 Task: Create a due date automation trigger when advanced on, on the wednesday after a card is due add checklist without checklist at 11:00 AM.
Action: Mouse moved to (946, 76)
Screenshot: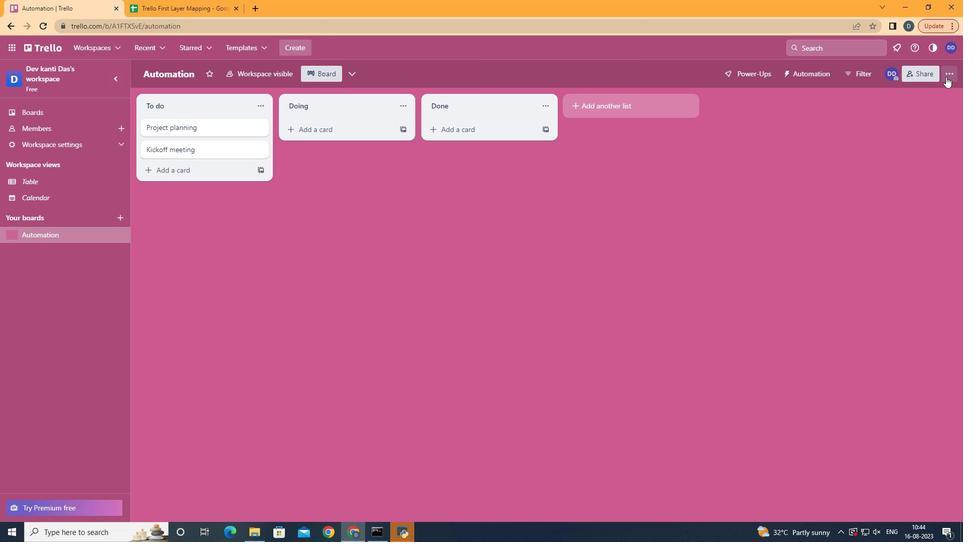 
Action: Mouse pressed left at (946, 76)
Screenshot: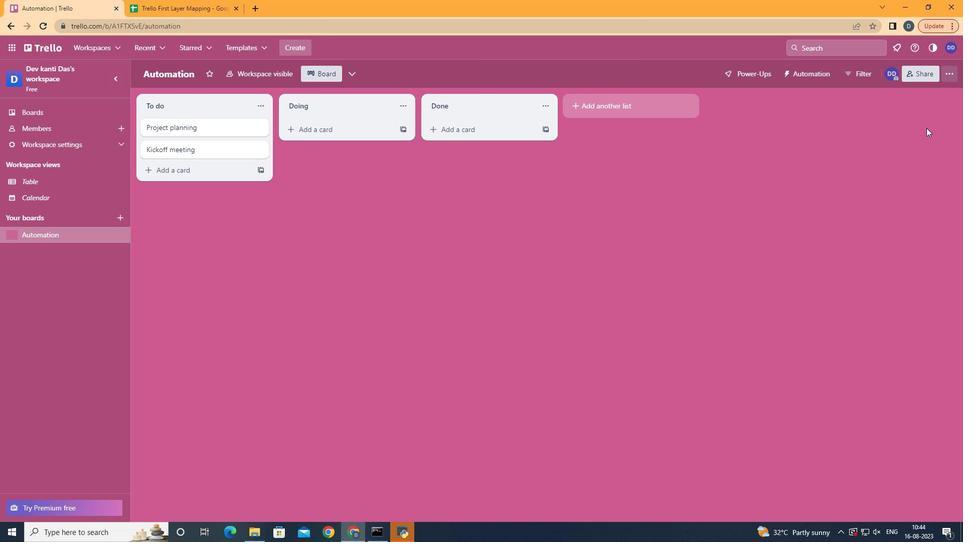 
Action: Mouse moved to (878, 211)
Screenshot: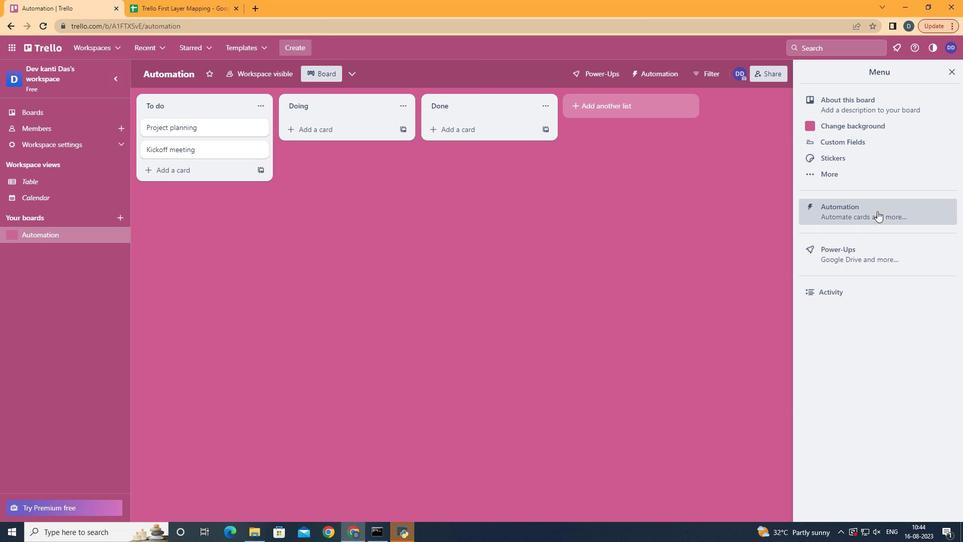 
Action: Mouse pressed left at (878, 211)
Screenshot: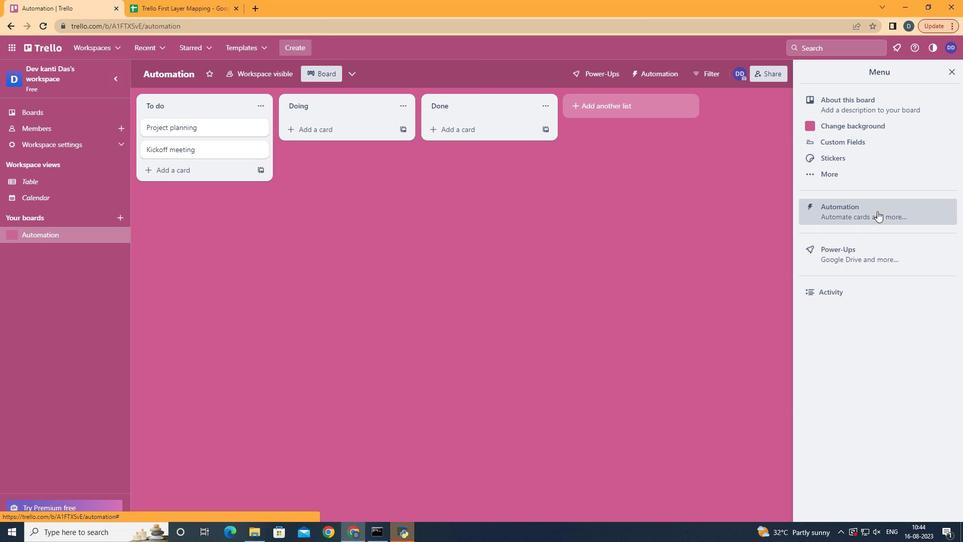 
Action: Mouse moved to (177, 204)
Screenshot: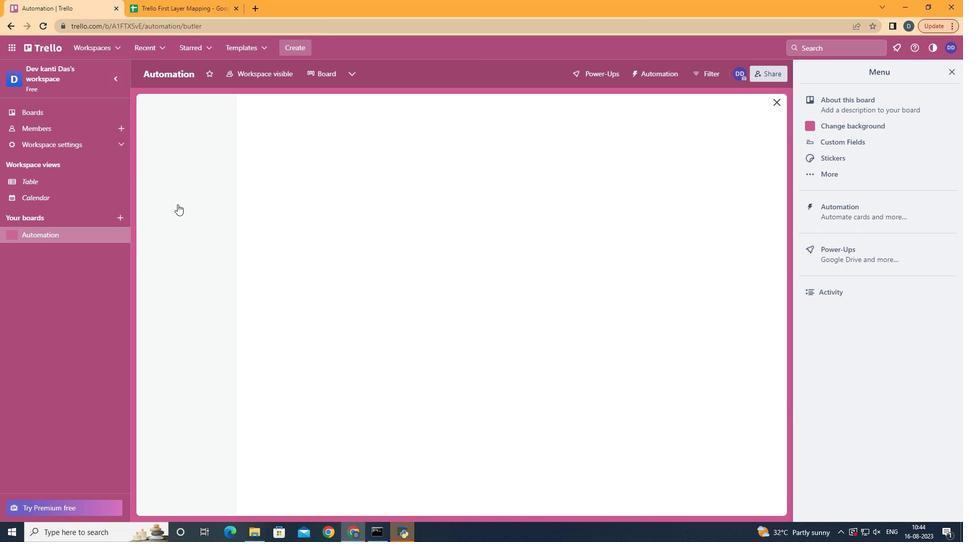 
Action: Mouse pressed left at (177, 204)
Screenshot: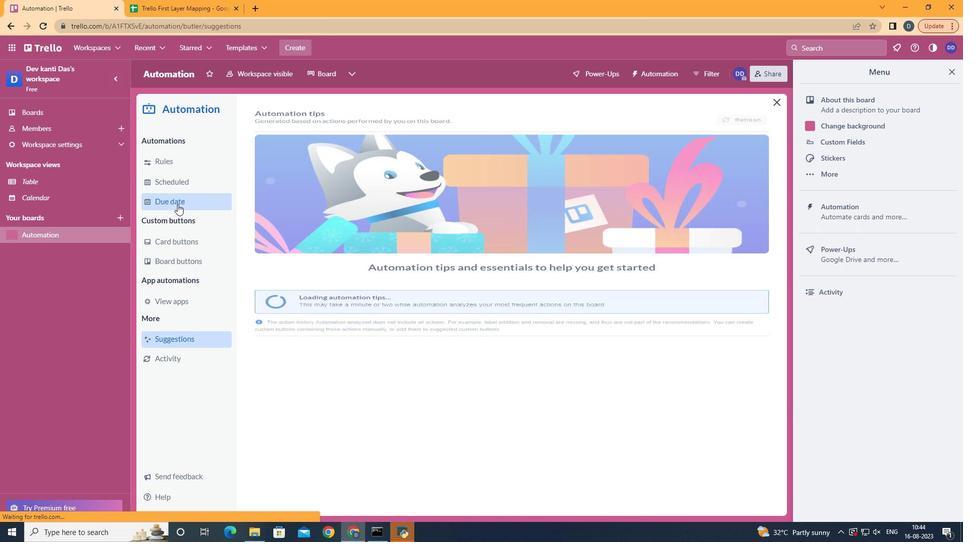 
Action: Mouse moved to (696, 120)
Screenshot: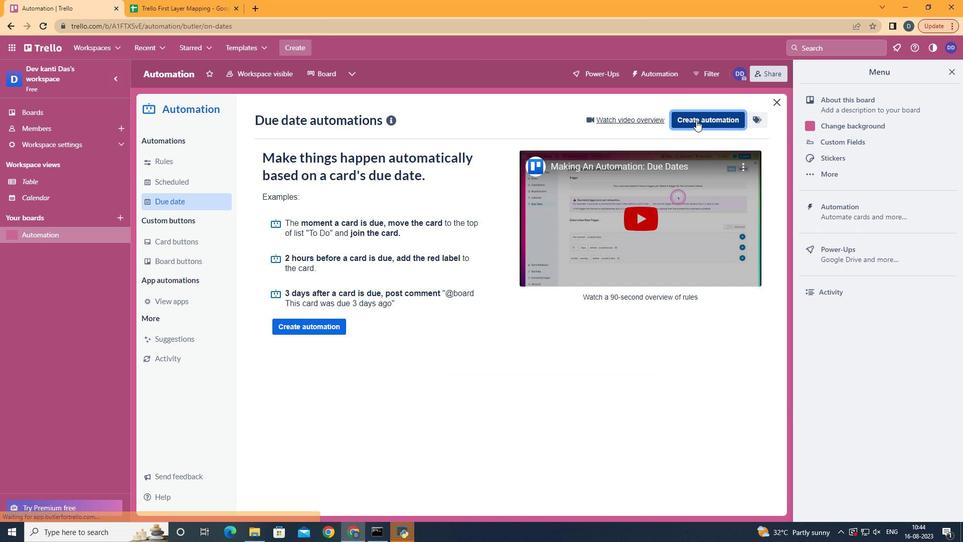 
Action: Mouse pressed left at (696, 120)
Screenshot: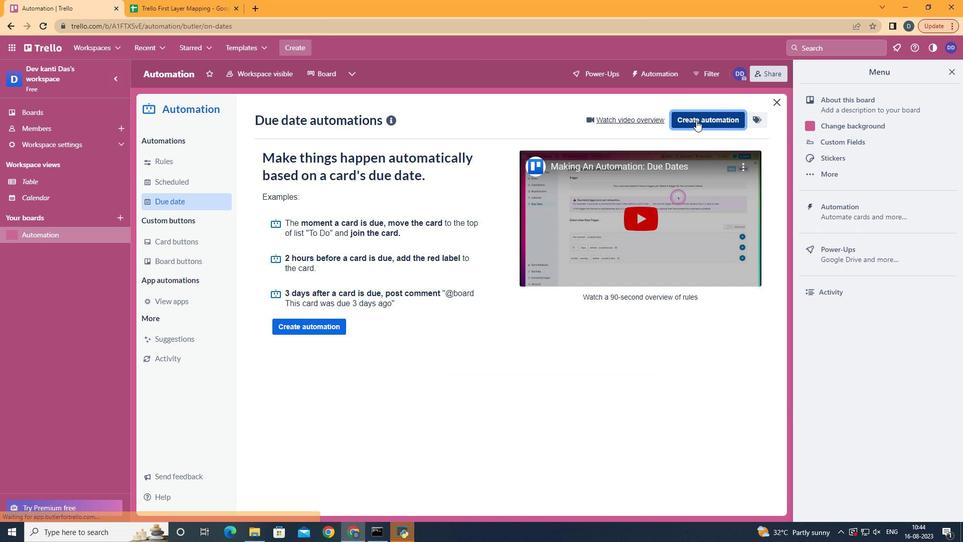 
Action: Mouse moved to (520, 214)
Screenshot: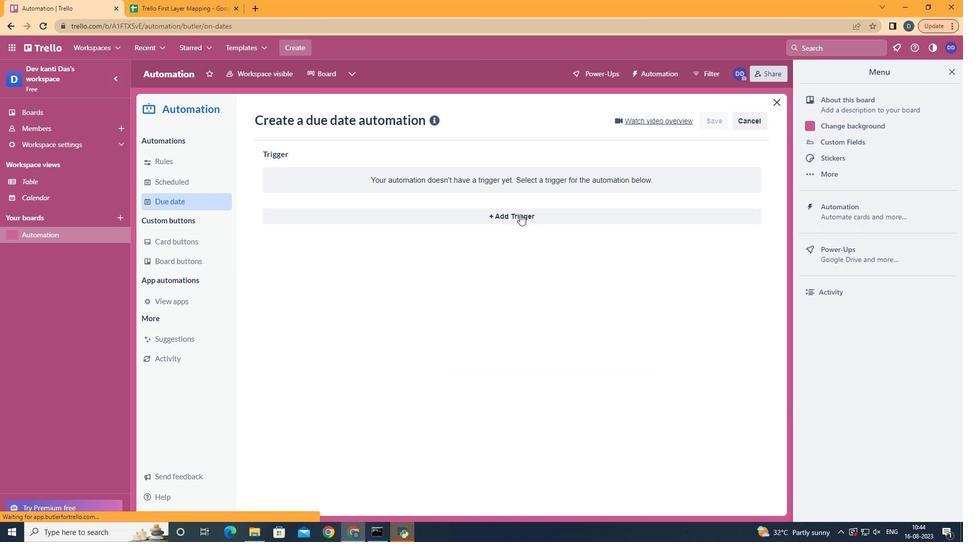 
Action: Mouse pressed left at (520, 214)
Screenshot: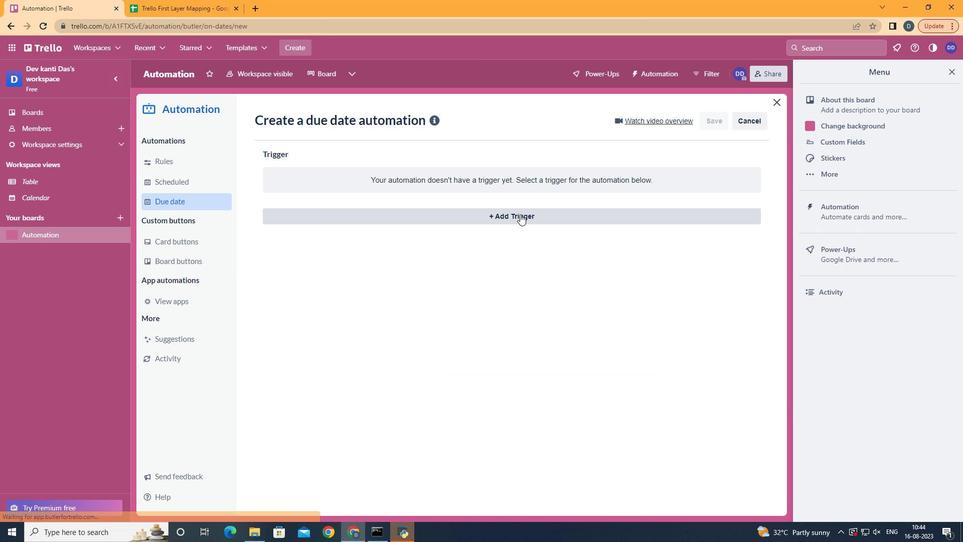 
Action: Mouse moved to (325, 303)
Screenshot: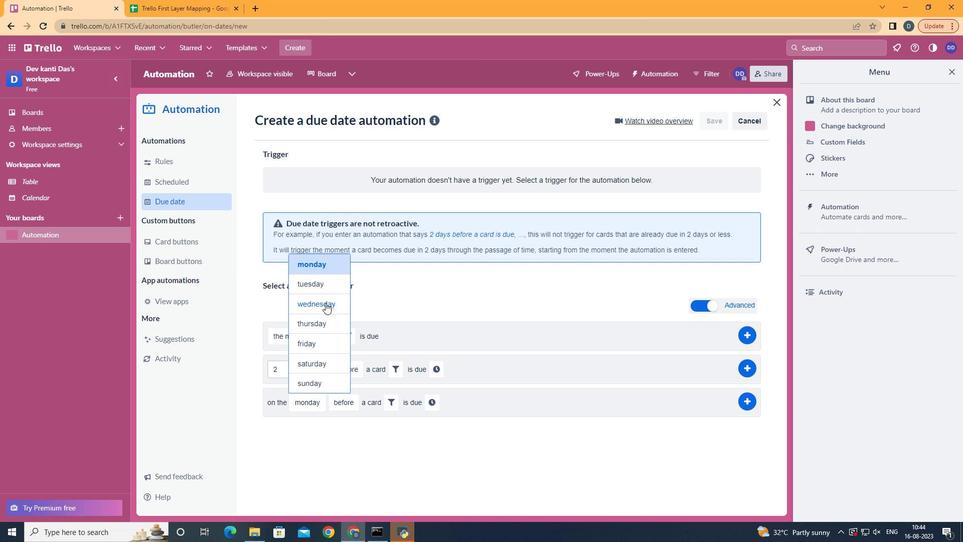 
Action: Mouse pressed left at (325, 303)
Screenshot: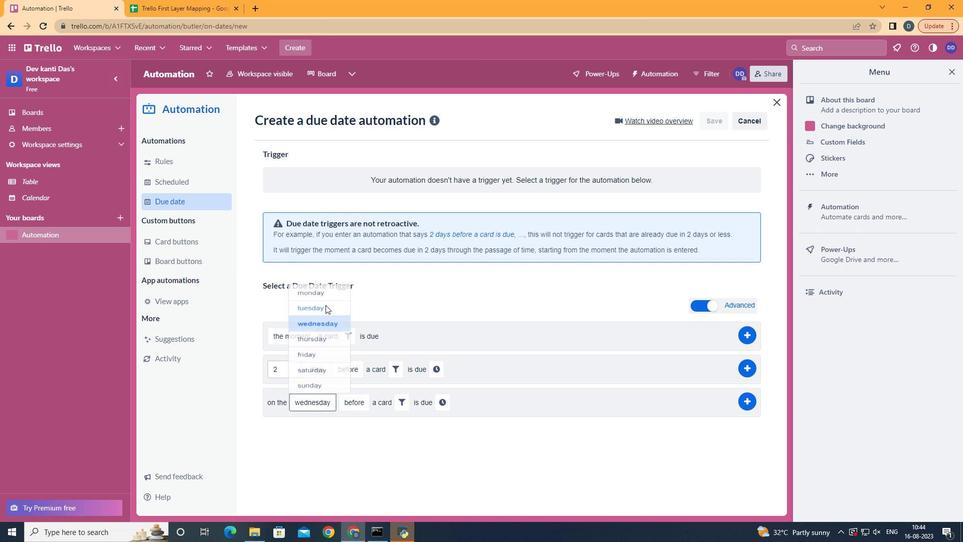 
Action: Mouse moved to (361, 433)
Screenshot: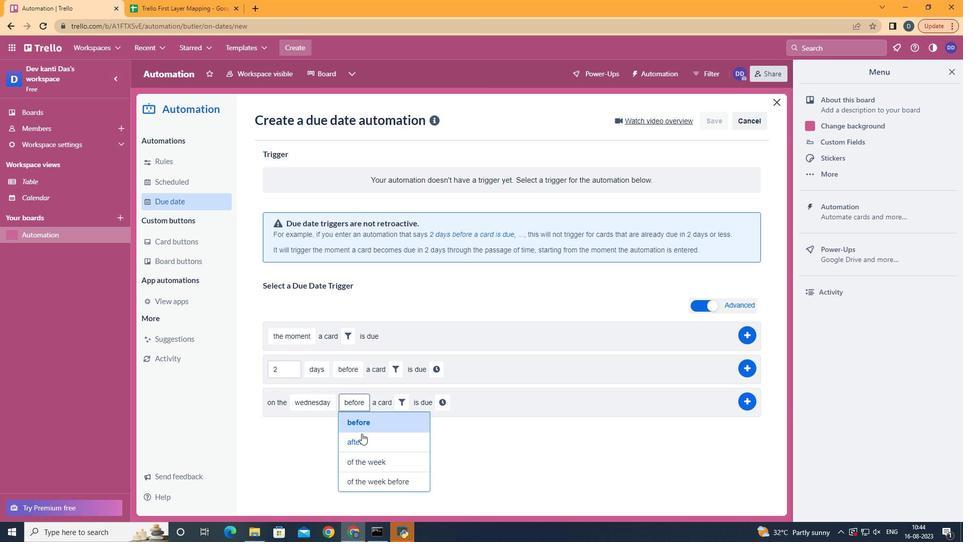 
Action: Mouse pressed left at (361, 433)
Screenshot: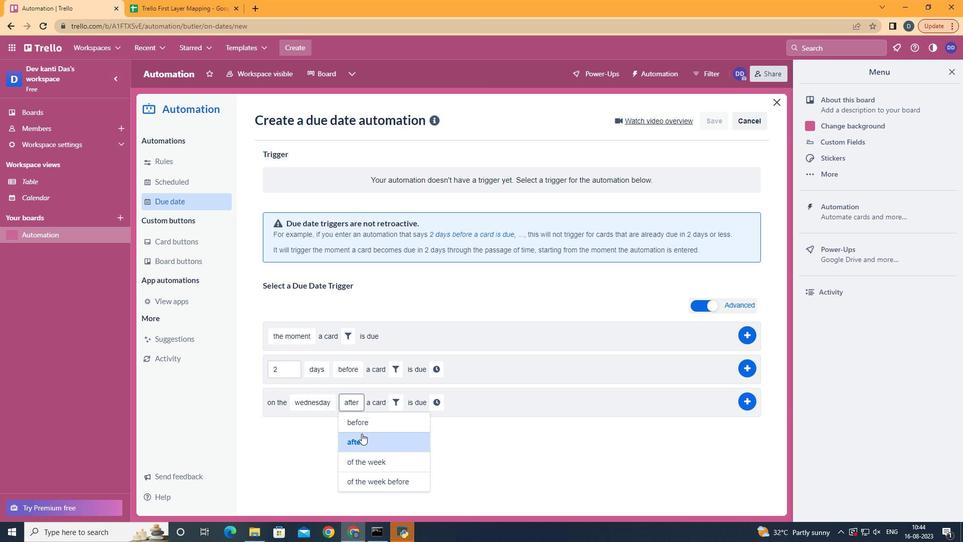 
Action: Mouse moved to (398, 404)
Screenshot: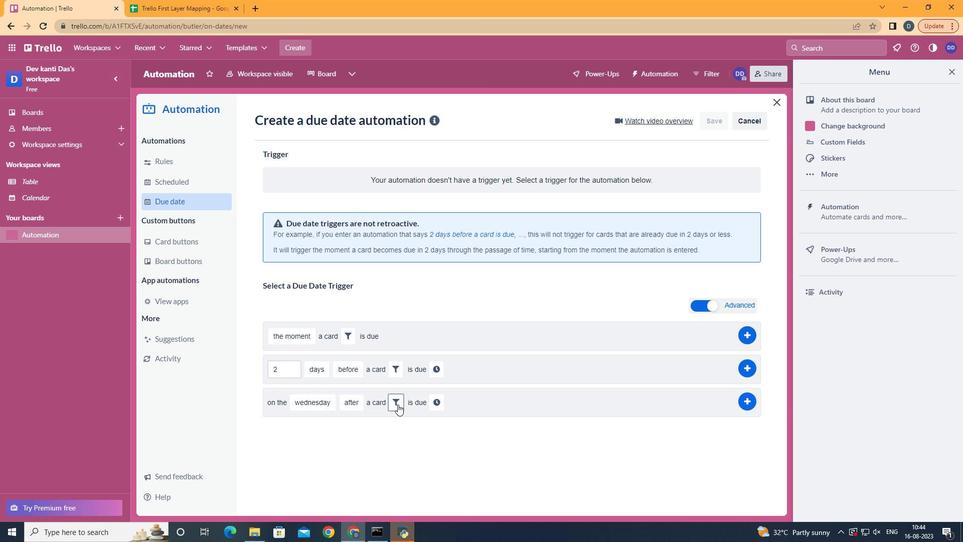 
Action: Mouse pressed left at (398, 404)
Screenshot: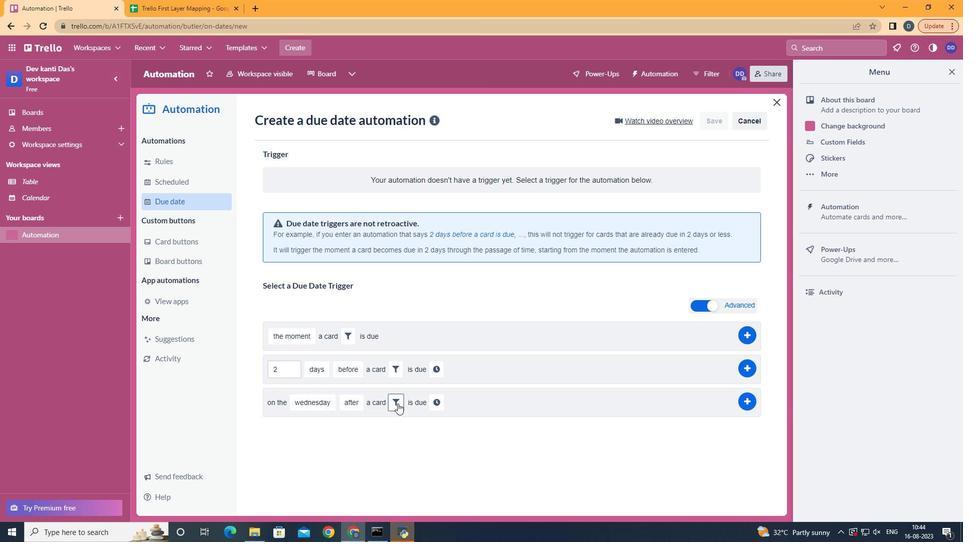 
Action: Mouse moved to (488, 435)
Screenshot: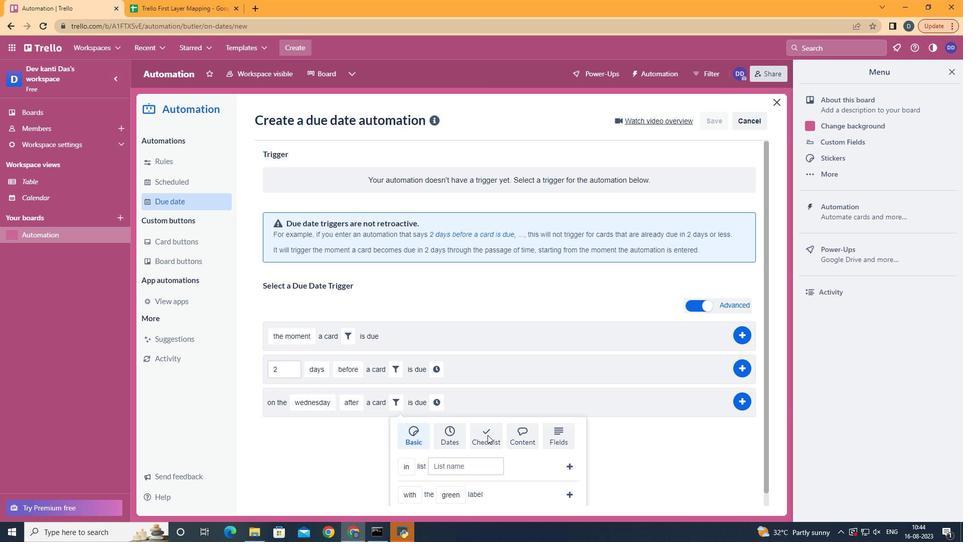 
Action: Mouse pressed left at (488, 435)
Screenshot: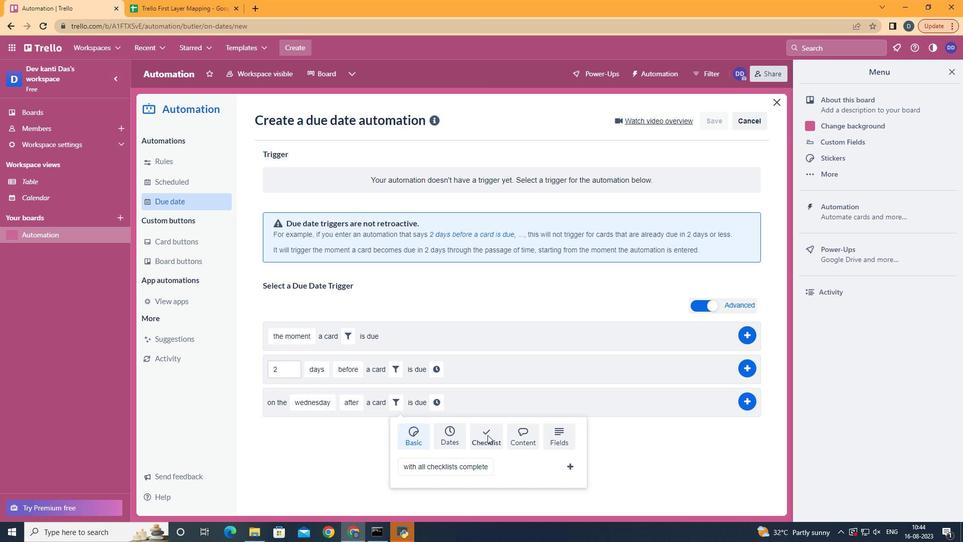 
Action: Mouse moved to (454, 448)
Screenshot: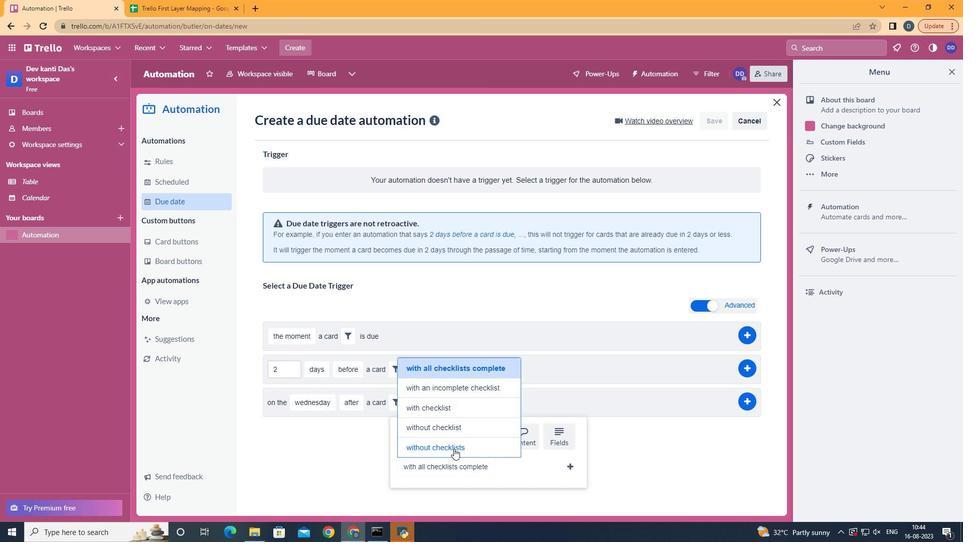 
Action: Mouse pressed left at (454, 448)
Screenshot: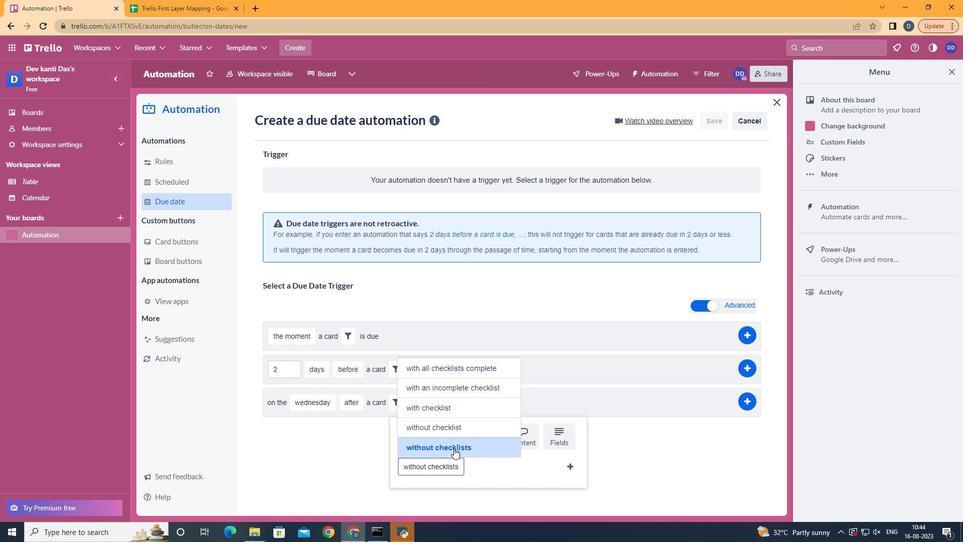 
Action: Mouse moved to (573, 461)
Screenshot: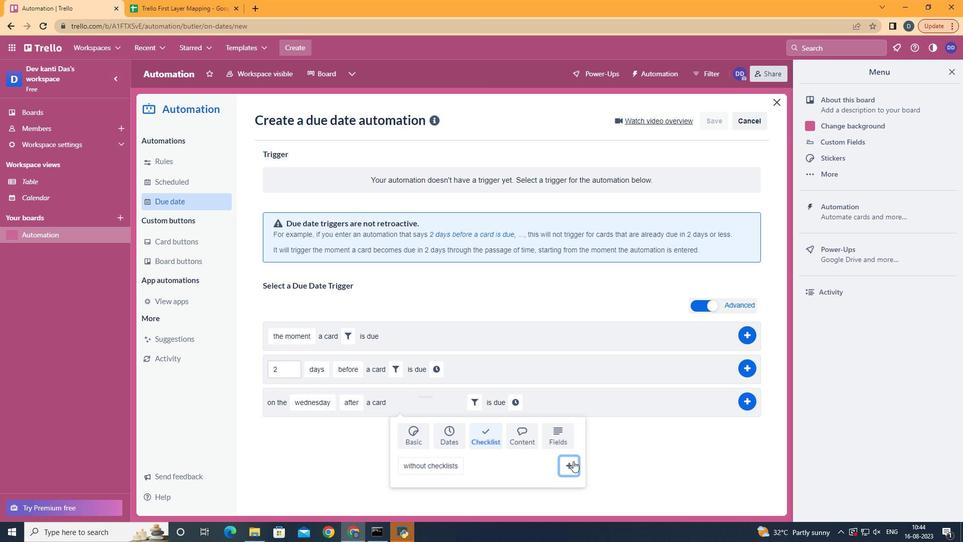 
Action: Mouse pressed left at (573, 461)
Screenshot: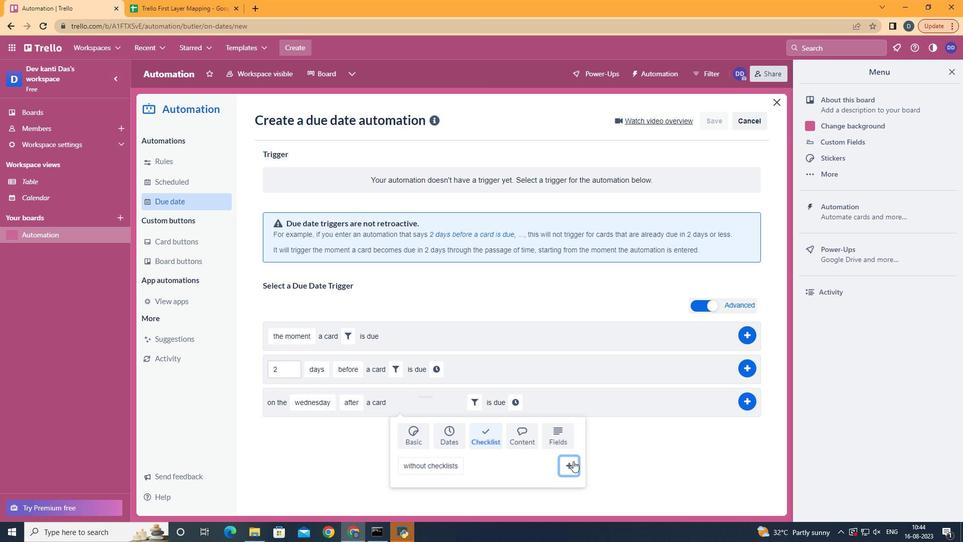 
Action: Mouse moved to (524, 403)
Screenshot: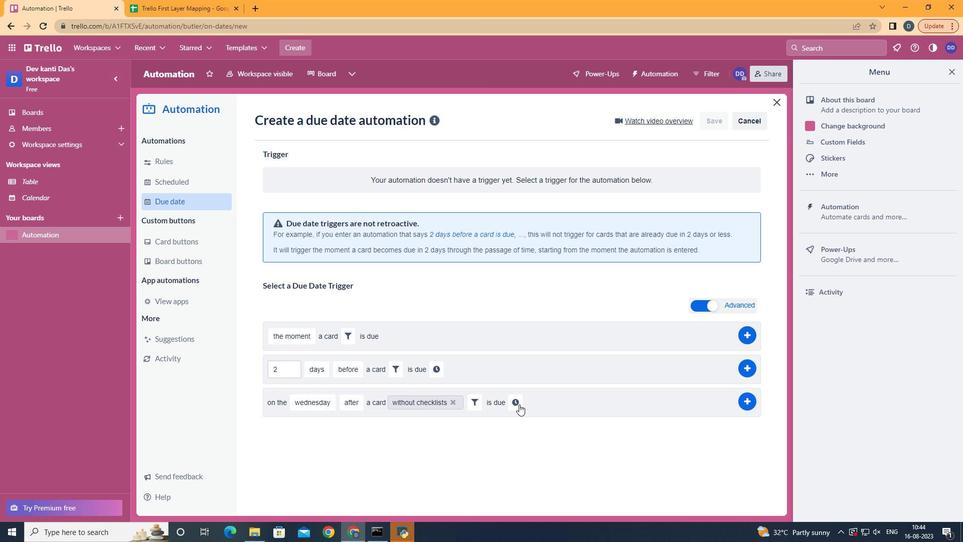
Action: Mouse pressed left at (524, 403)
Screenshot: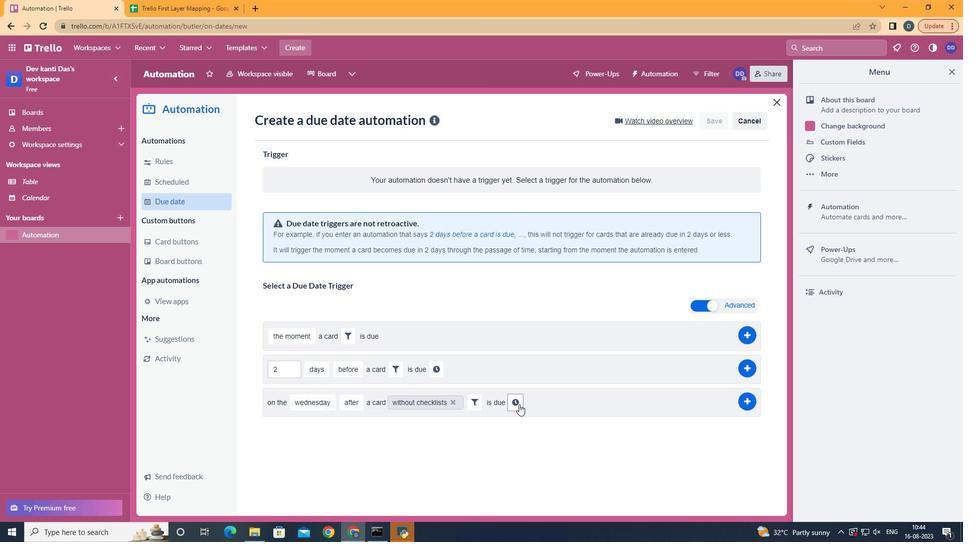 
Action: Mouse moved to (520, 406)
Screenshot: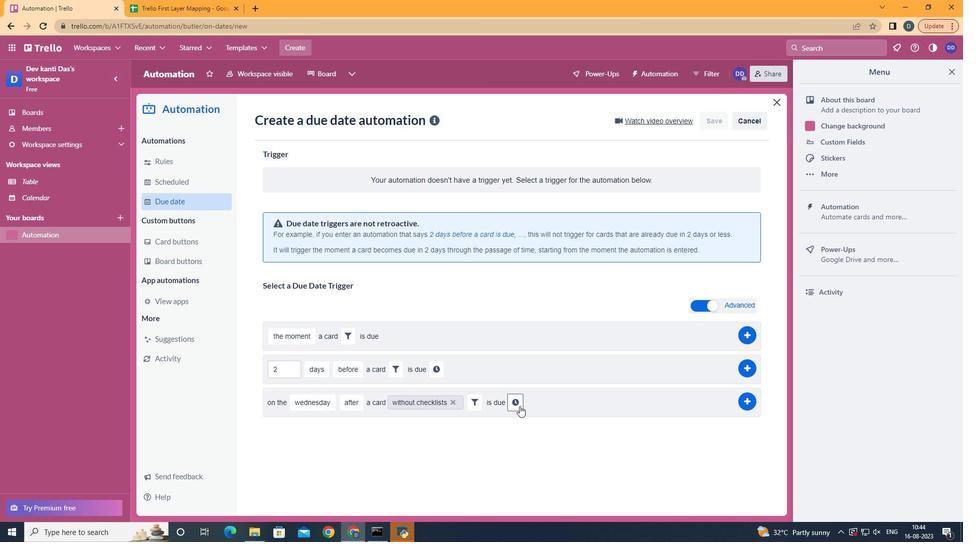 
Action: Mouse pressed left at (520, 406)
Screenshot: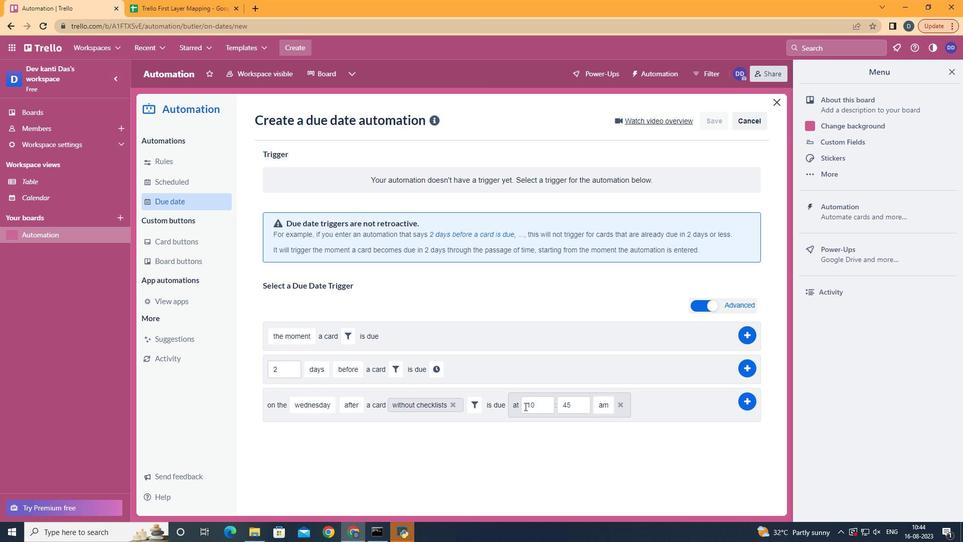 
Action: Mouse moved to (545, 405)
Screenshot: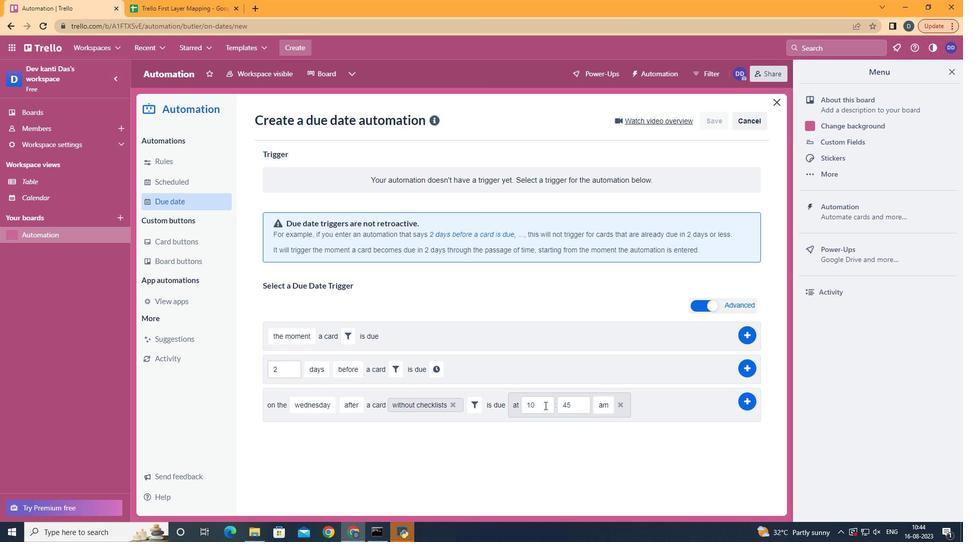 
Action: Mouse pressed left at (545, 405)
Screenshot: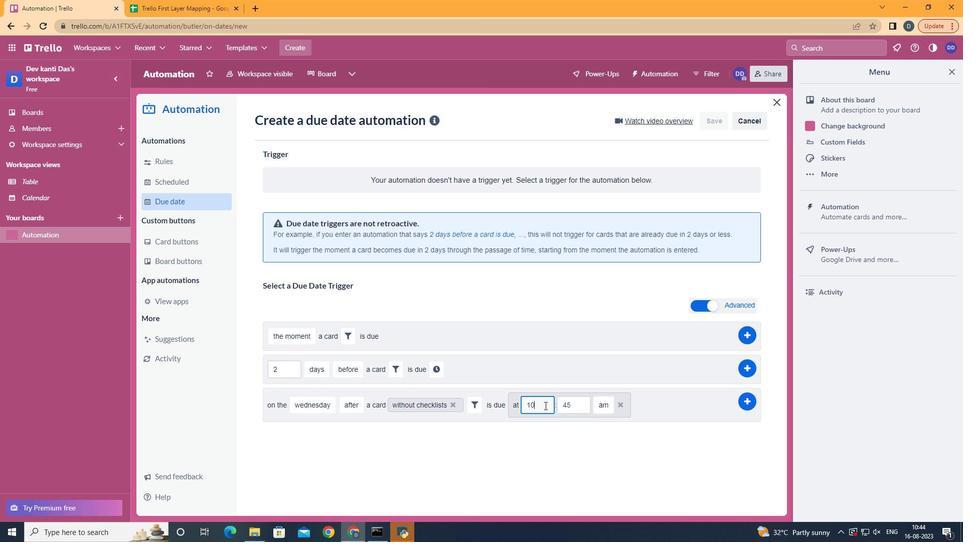 
Action: Mouse moved to (545, 405)
Screenshot: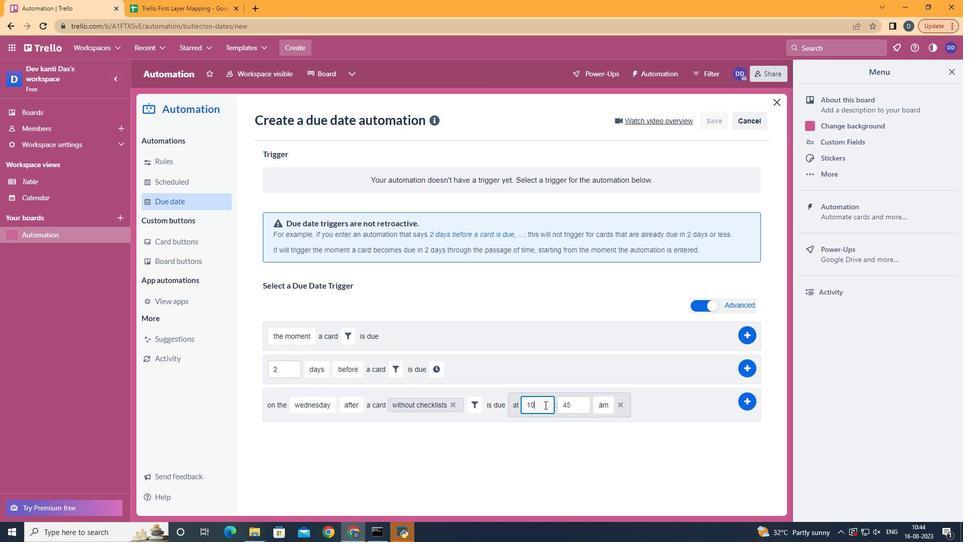 
Action: Key pressed <Key.backspace>1
Screenshot: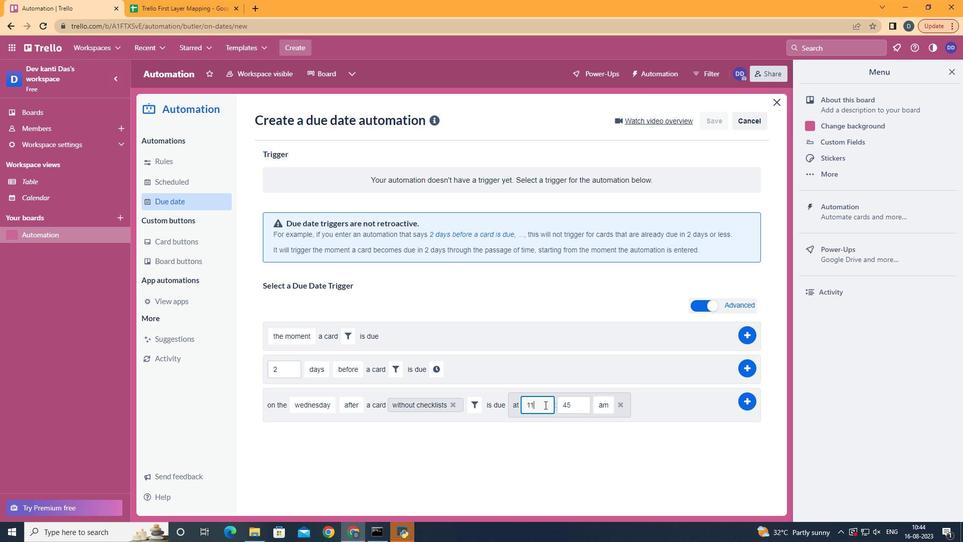 
Action: Mouse moved to (592, 401)
Screenshot: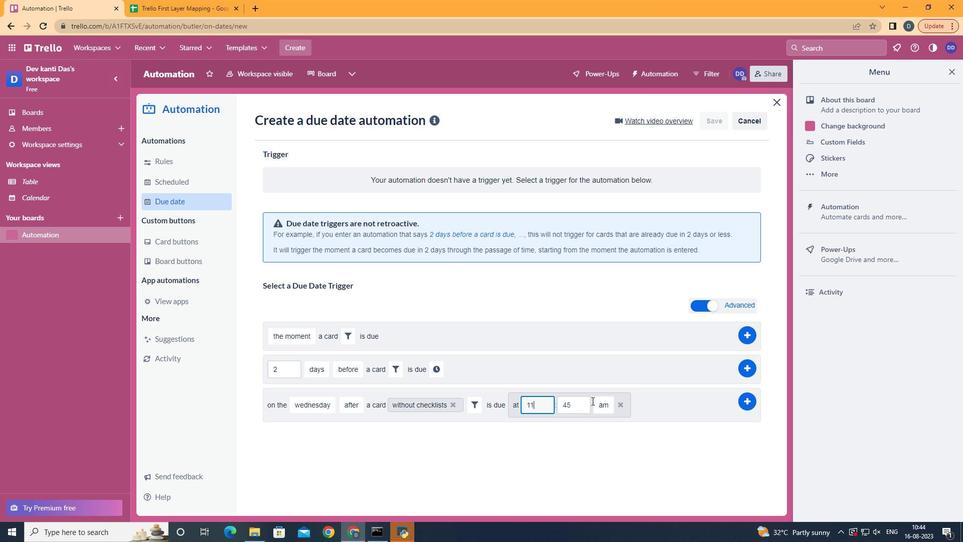 
Action: Mouse pressed left at (592, 401)
Screenshot: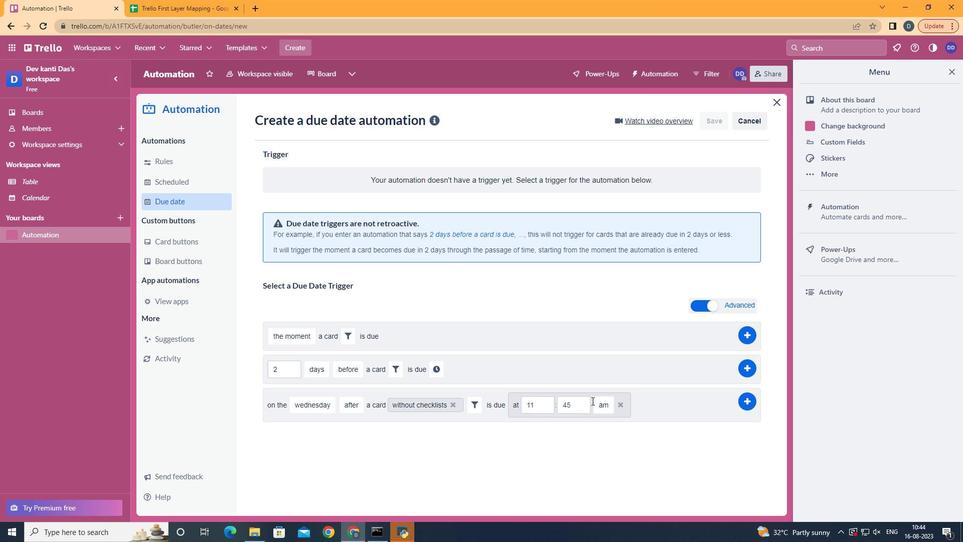 
Action: Key pressed <Key.backspace>
Screenshot: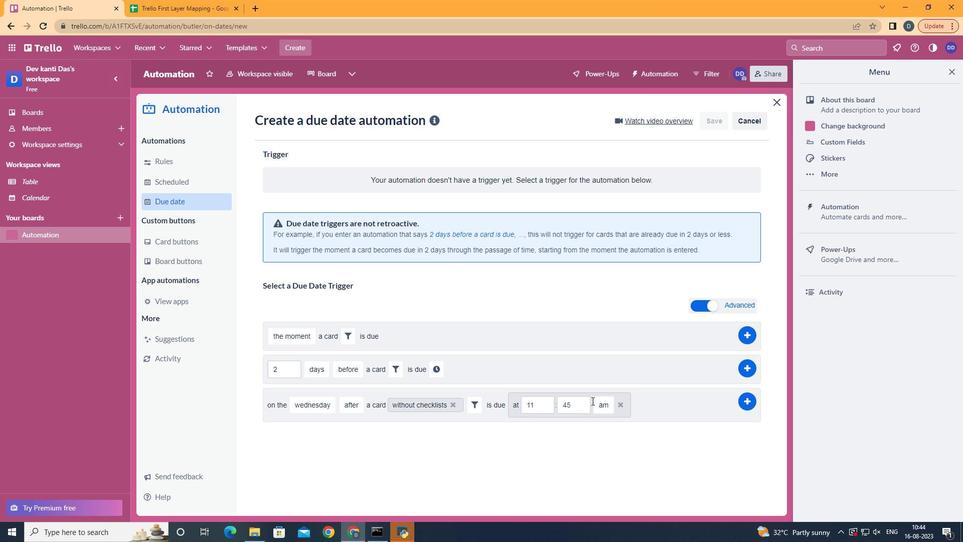 
Action: Mouse moved to (578, 399)
Screenshot: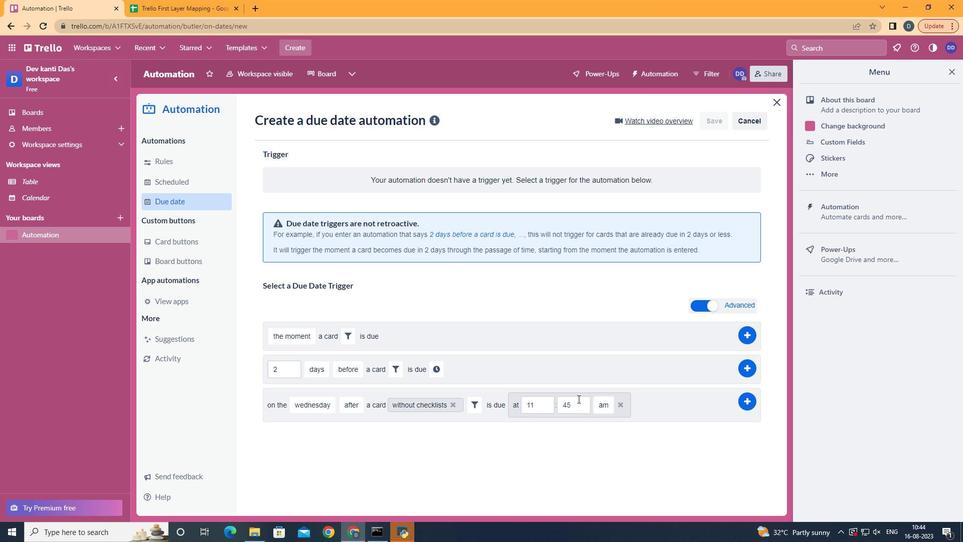 
Action: Mouse pressed left at (578, 399)
Screenshot: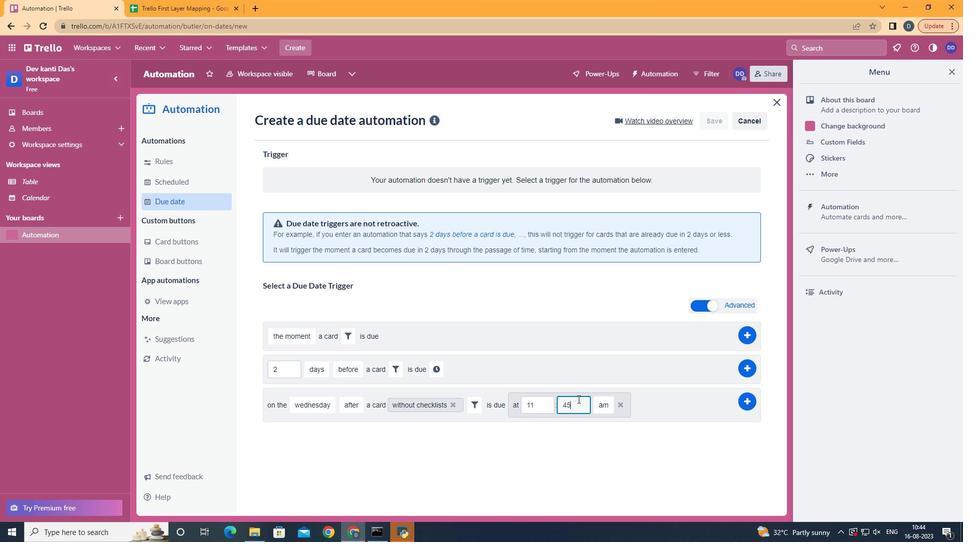 
Action: Key pressed <Key.backspace>
Screenshot: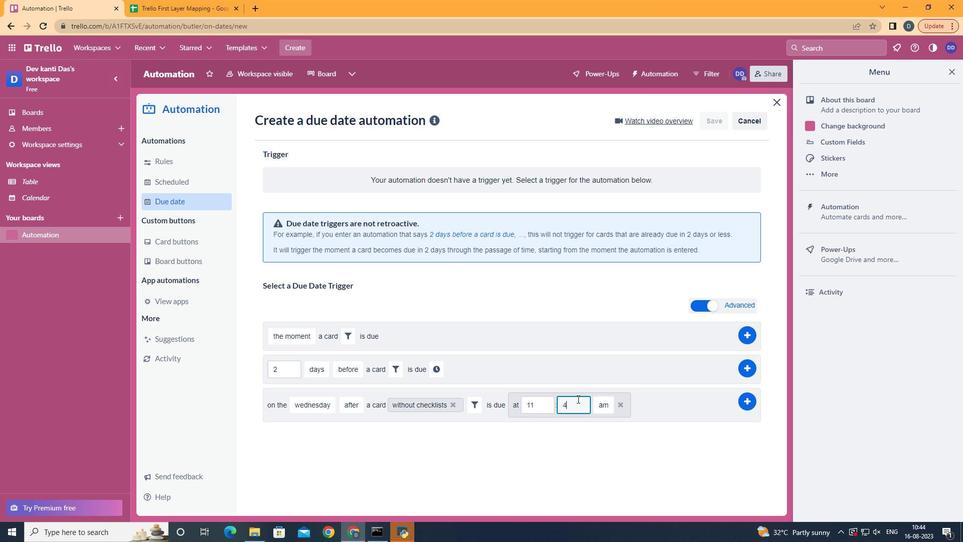 
Action: Mouse moved to (577, 399)
Screenshot: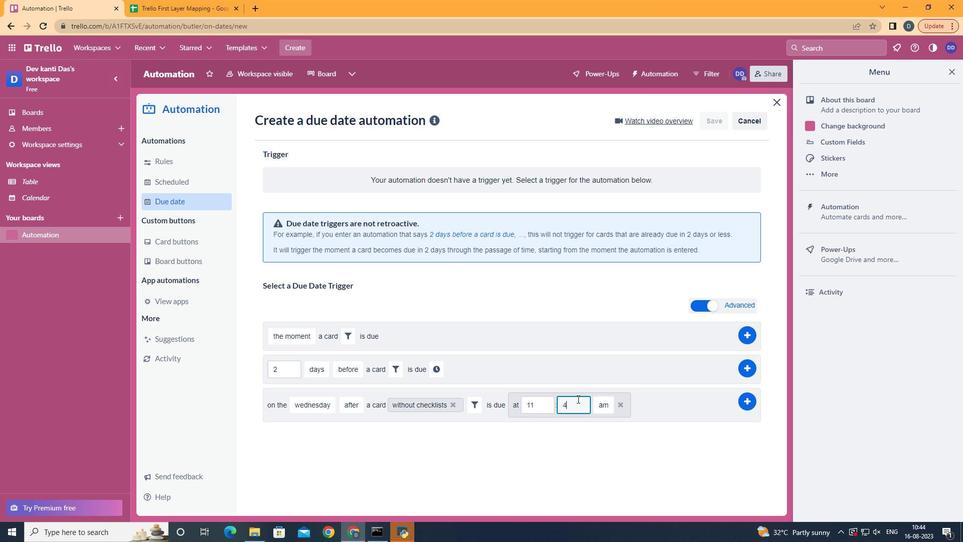 
Action: Key pressed <Key.backspace>00
Screenshot: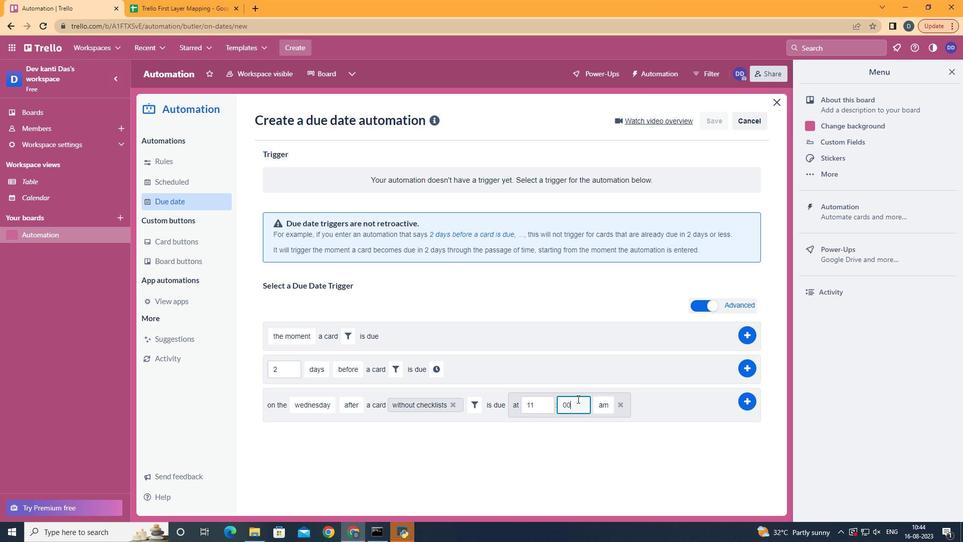 
Action: Mouse moved to (736, 401)
Screenshot: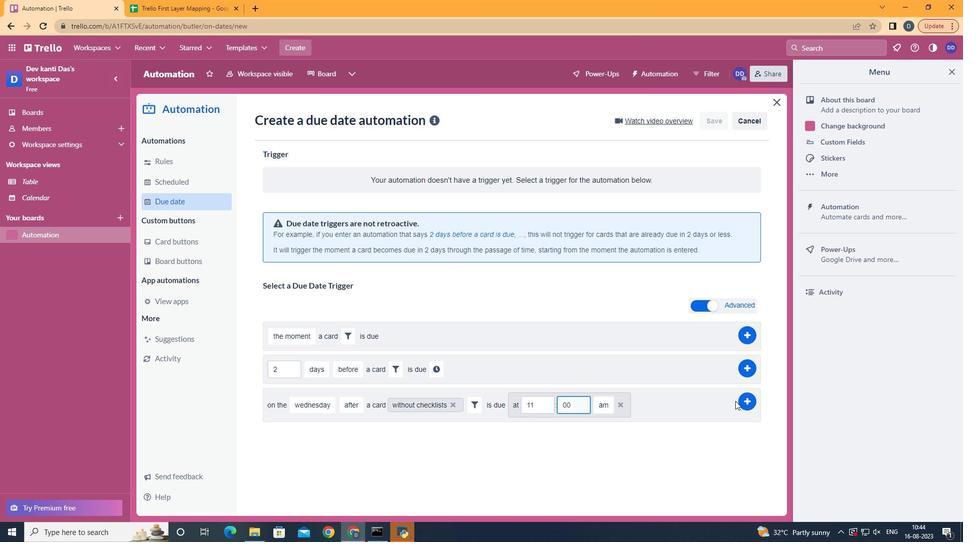 
Action: Mouse pressed left at (736, 401)
Screenshot: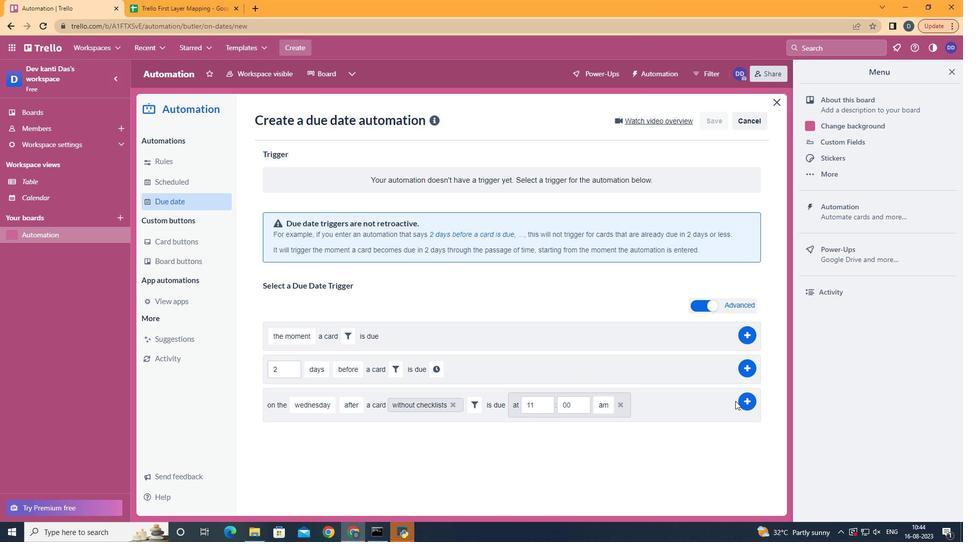 
Action: Mouse moved to (742, 400)
Screenshot: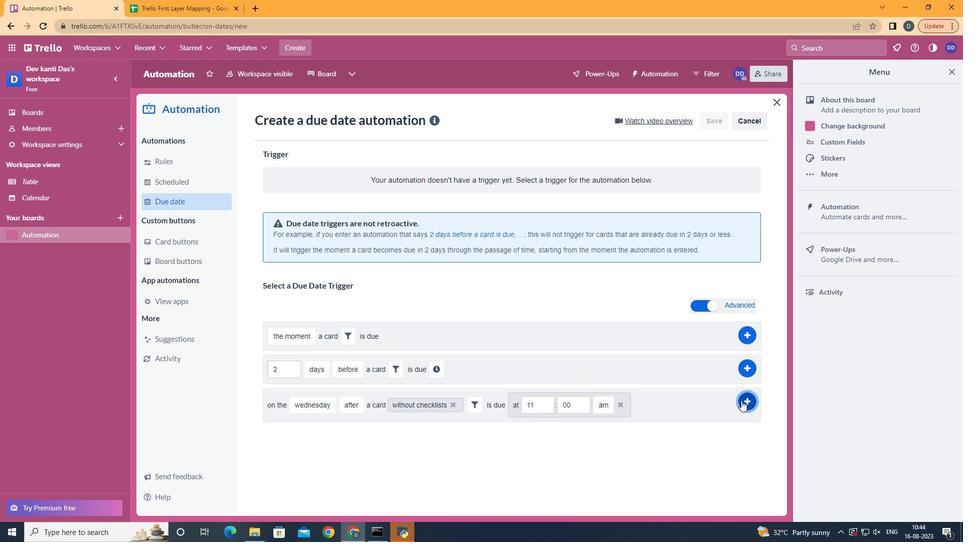 
Action: Mouse pressed left at (742, 400)
Screenshot: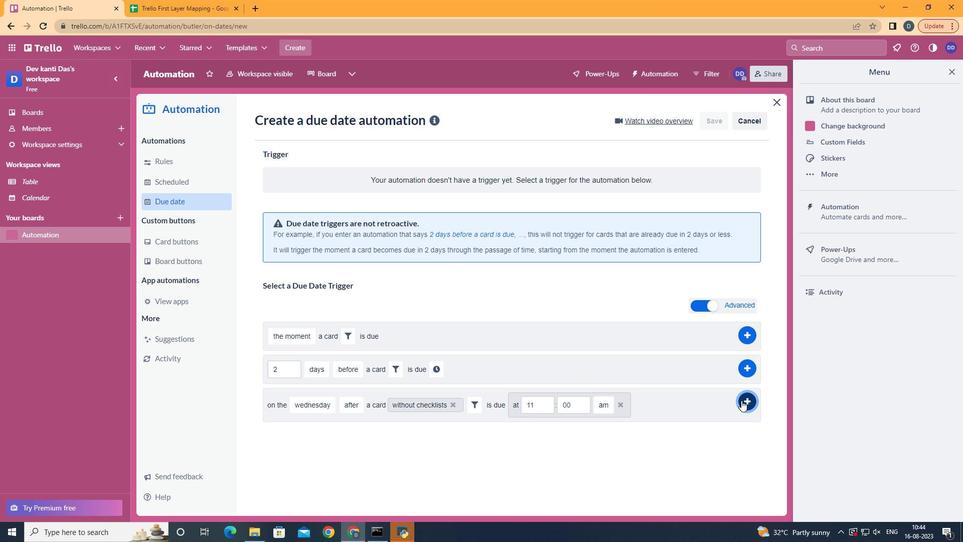 
Action: Mouse moved to (742, 400)
Screenshot: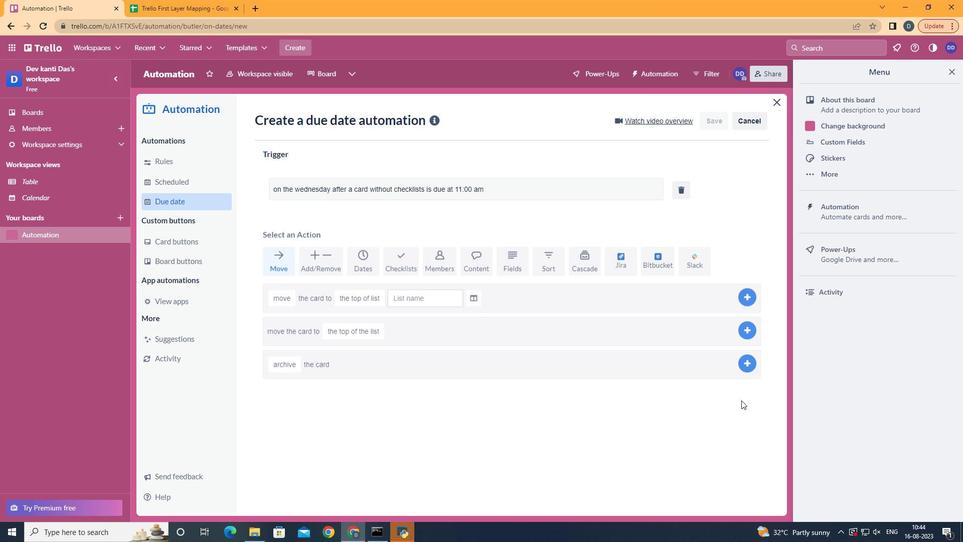 
